 Task: Select Application windows
Action: Mouse moved to (37, 5)
Screenshot: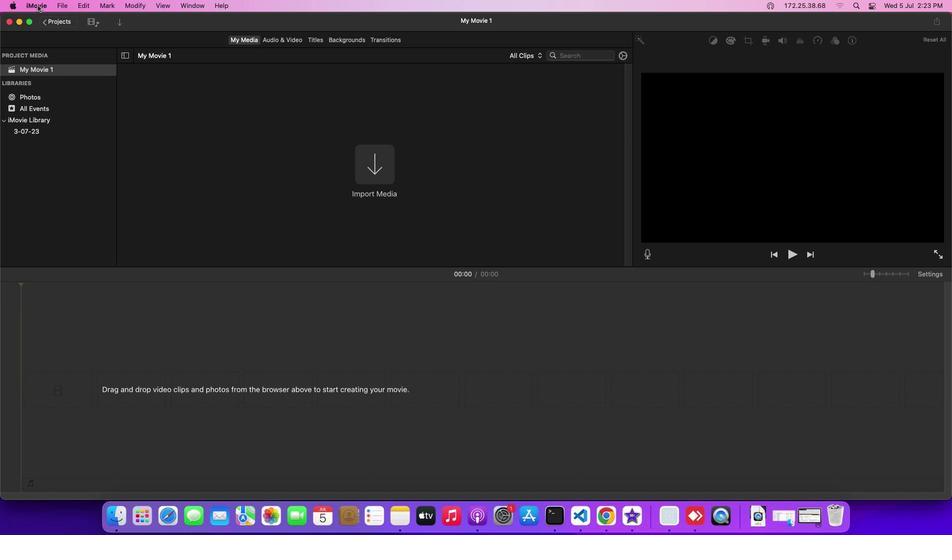 
Action: Mouse pressed left at (37, 5)
Screenshot: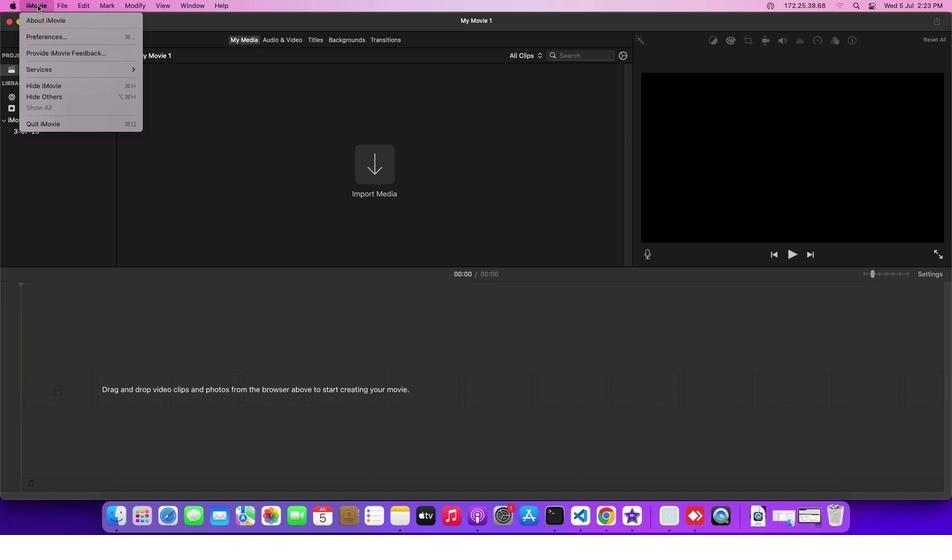 
Action: Mouse moved to (39, 72)
Screenshot: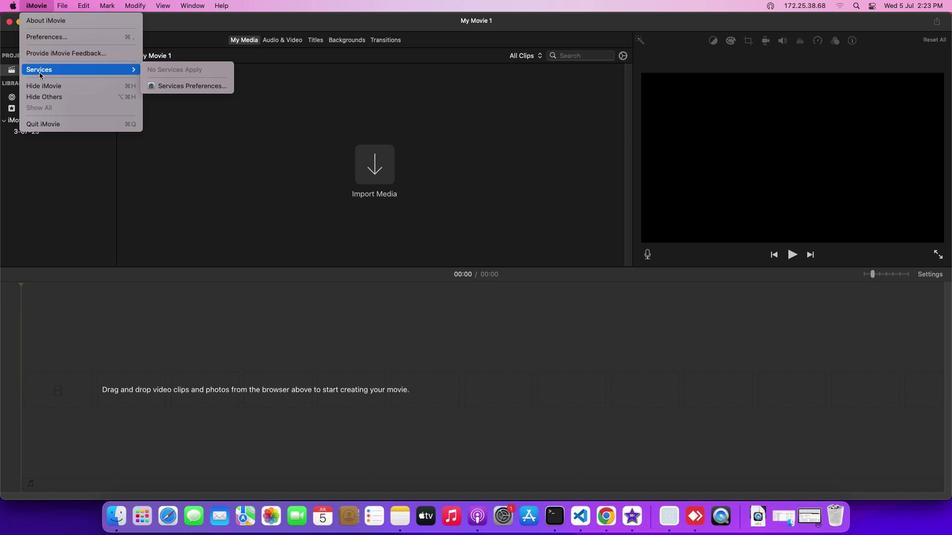 
Action: Mouse pressed left at (39, 72)
Screenshot: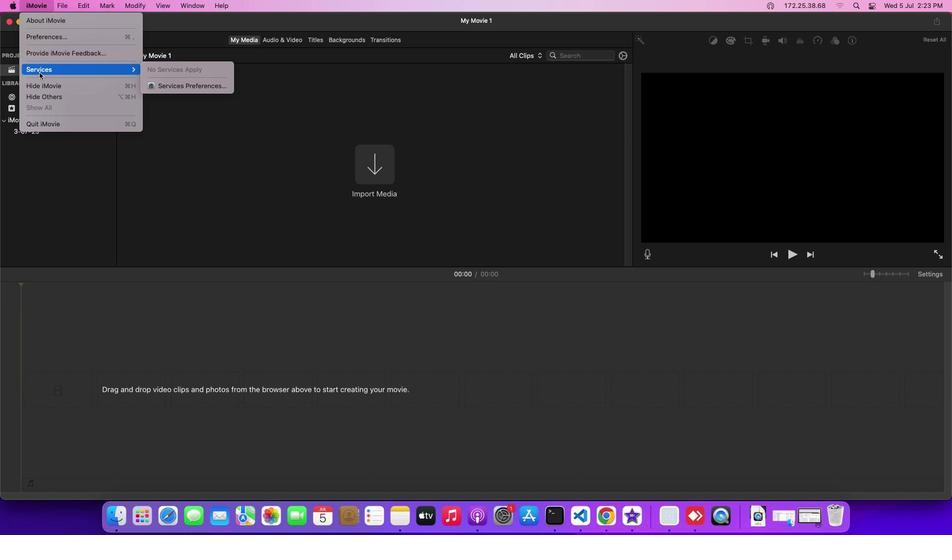 
Action: Mouse moved to (190, 90)
Screenshot: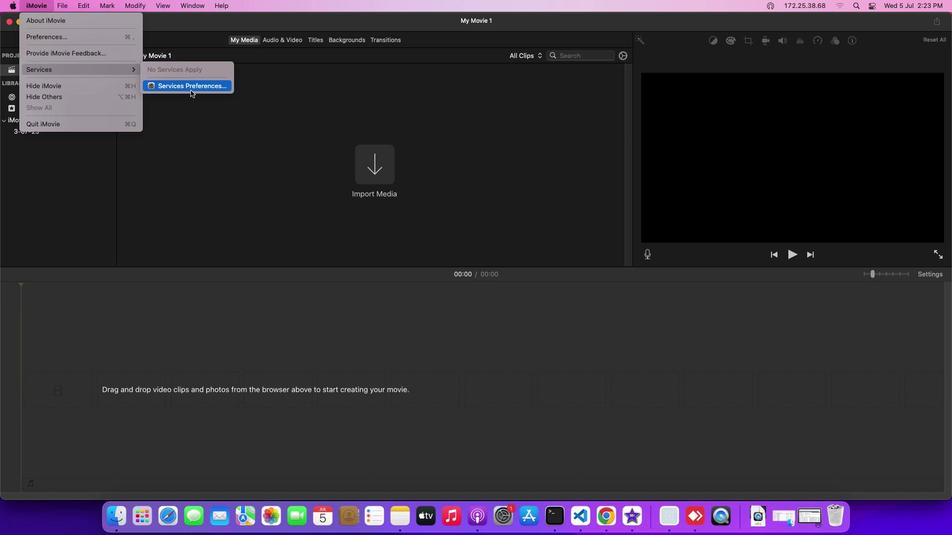 
Action: Mouse pressed left at (190, 90)
Screenshot: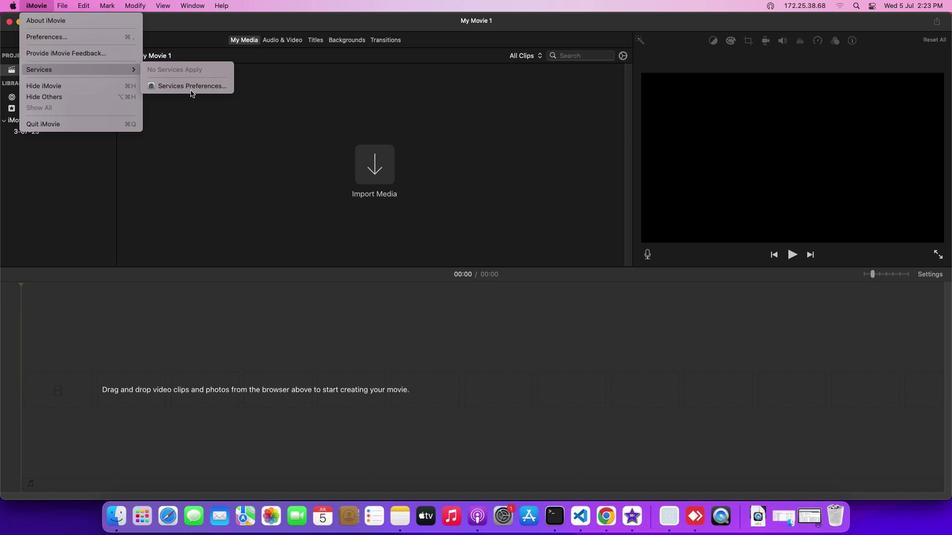 
Action: Mouse moved to (524, 146)
Screenshot: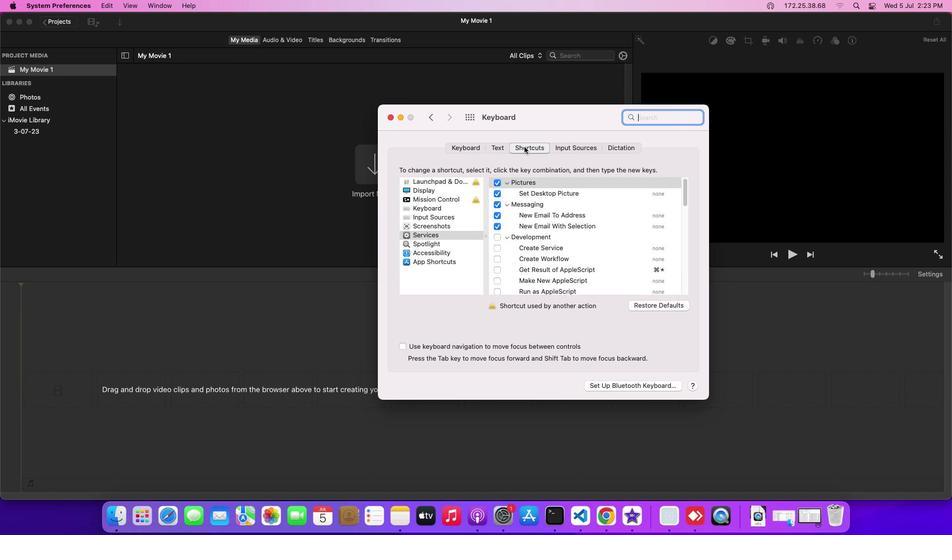 
Action: Mouse pressed left at (524, 146)
Screenshot: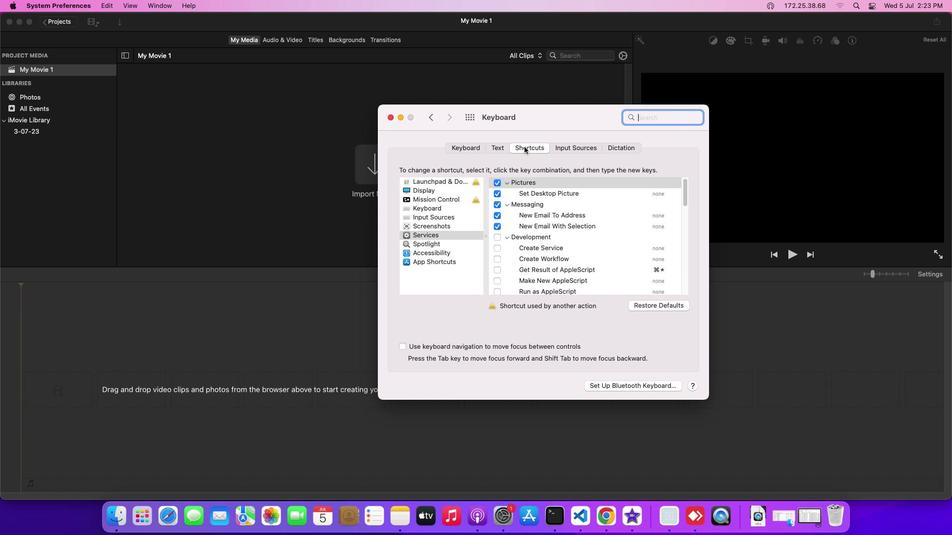 
Action: Mouse moved to (453, 197)
Screenshot: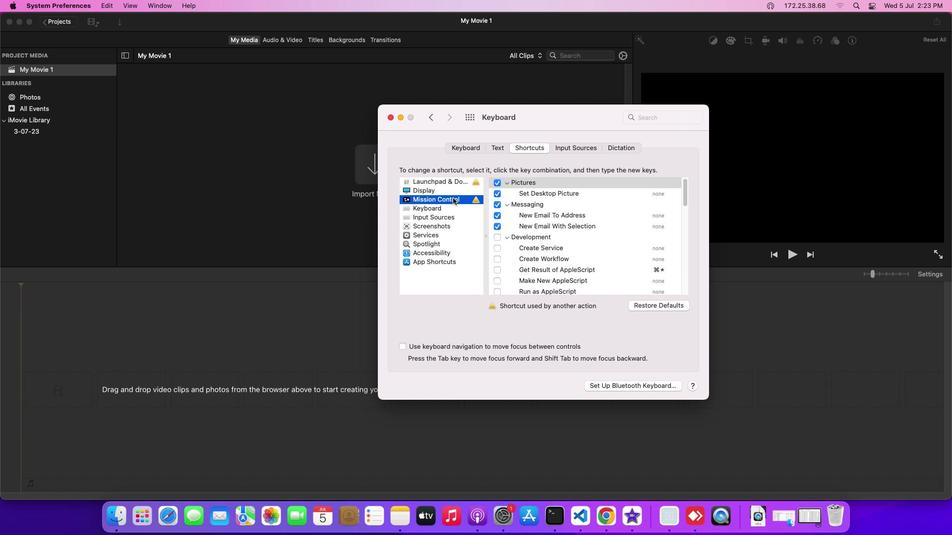 
Action: Mouse pressed left at (453, 197)
Screenshot: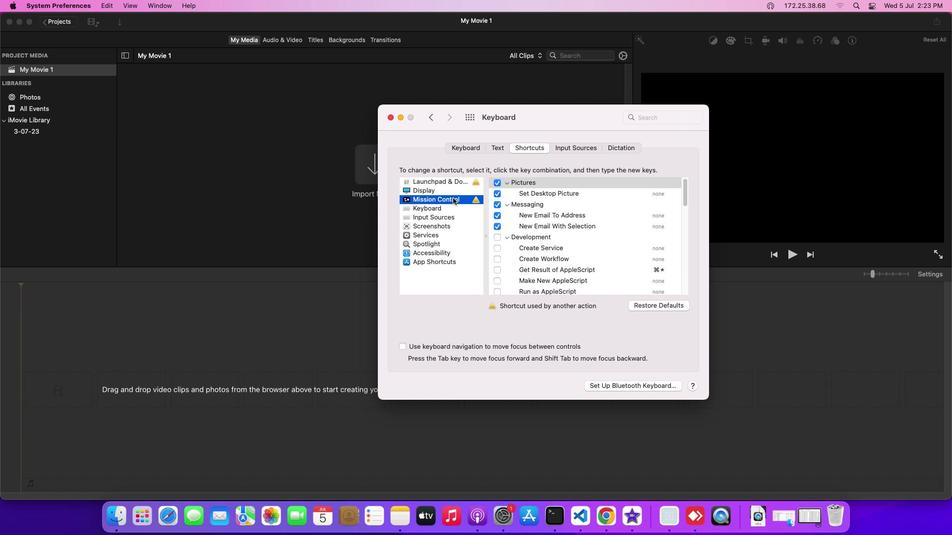 
Action: Mouse moved to (500, 215)
Screenshot: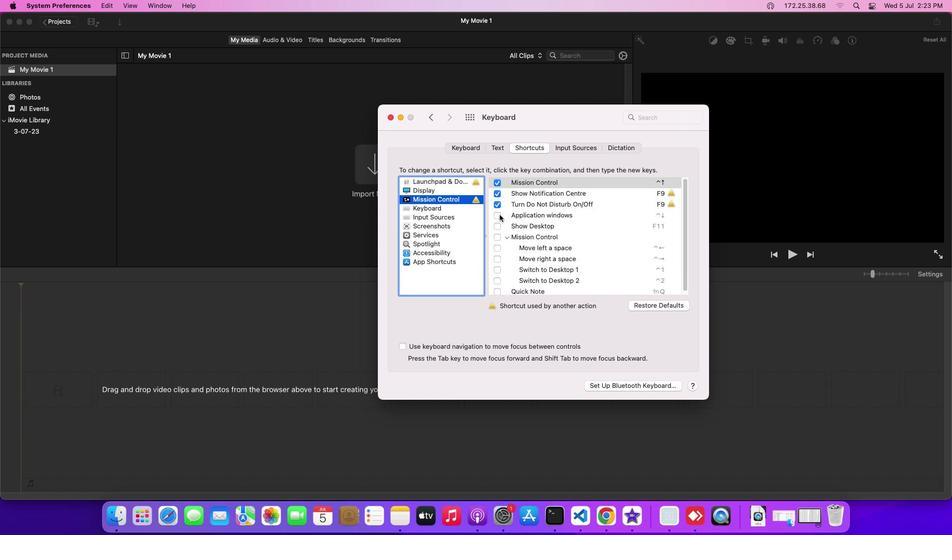
Action: Mouse pressed left at (500, 215)
Screenshot: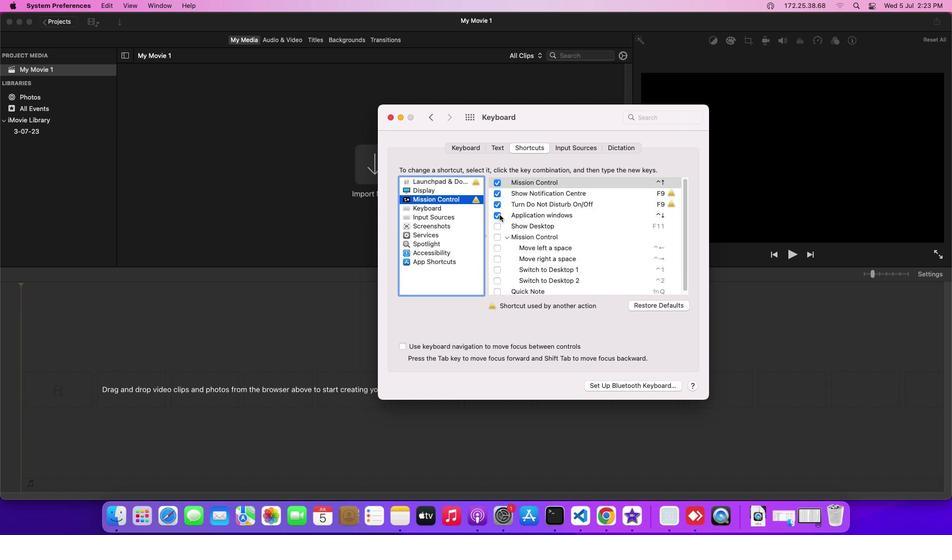
